 Task: Select the expand option in the cursor blinking.
Action: Mouse moved to (15, 487)
Screenshot: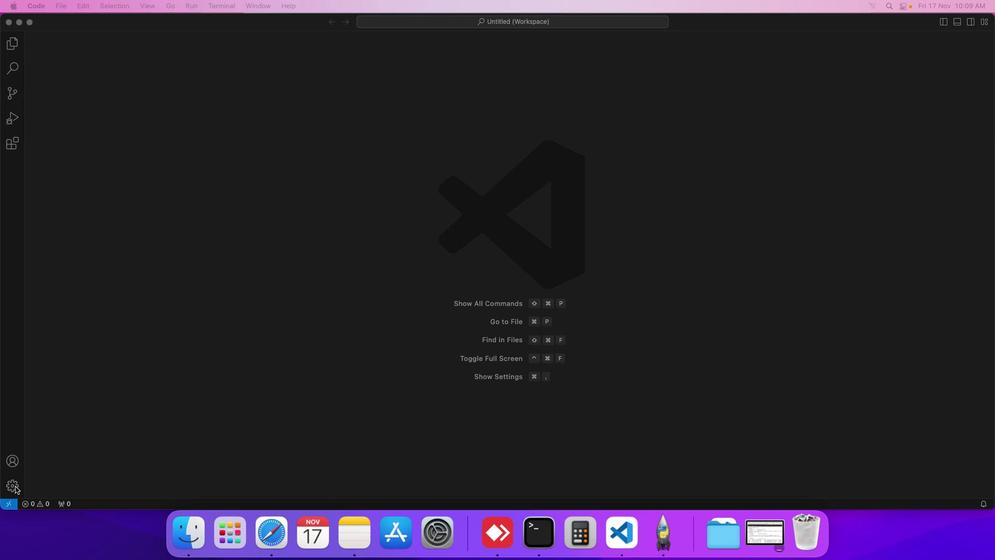 
Action: Mouse pressed left at (15, 487)
Screenshot: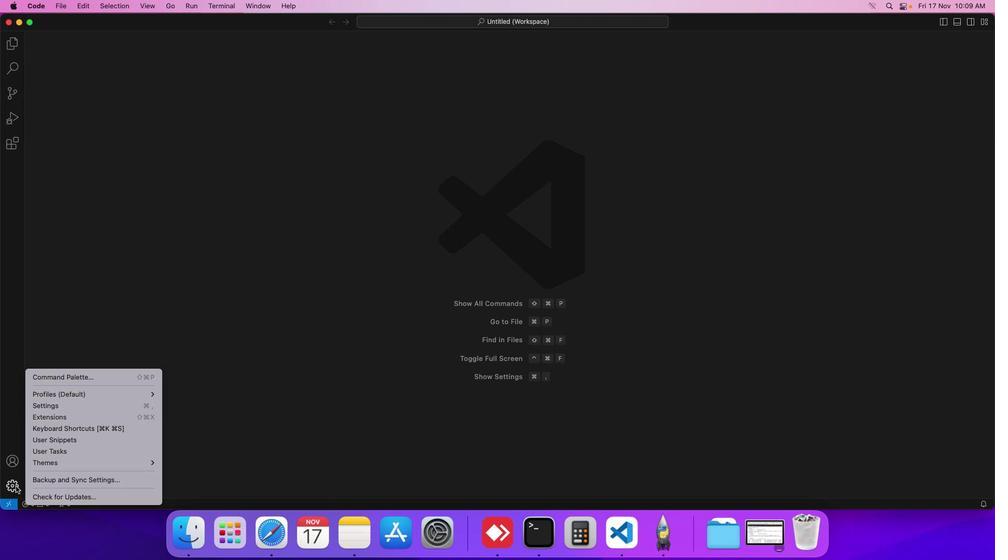 
Action: Mouse moved to (49, 404)
Screenshot: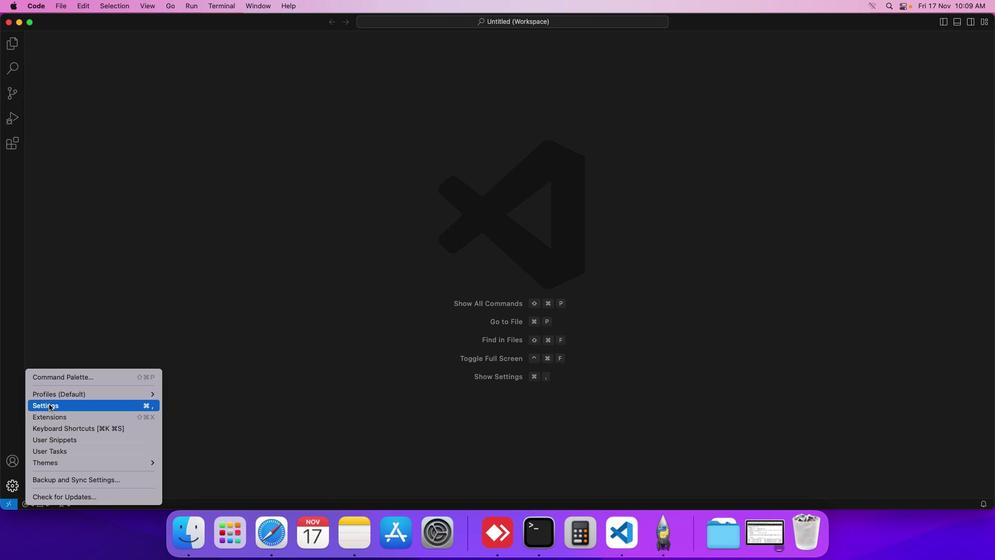 
Action: Mouse pressed left at (49, 404)
Screenshot: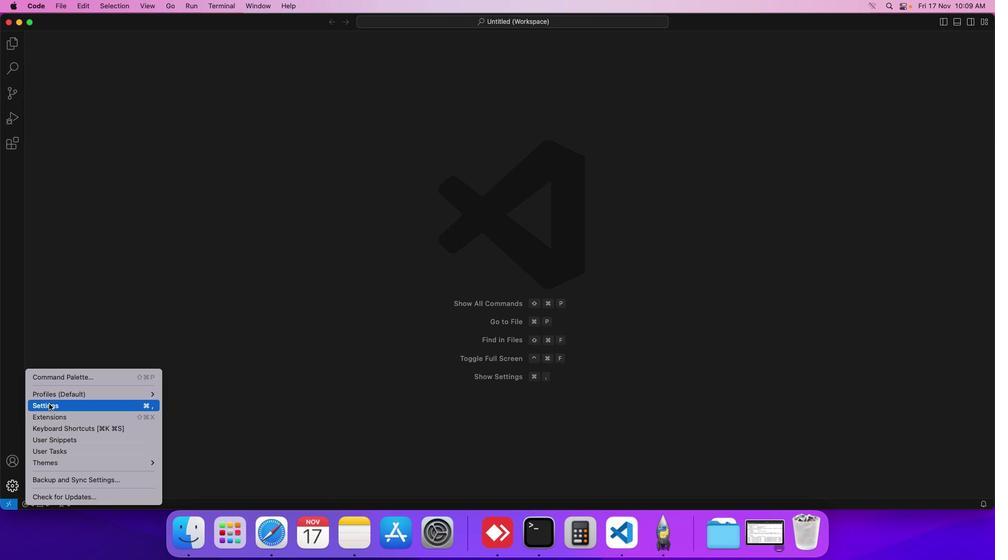 
Action: Mouse moved to (248, 84)
Screenshot: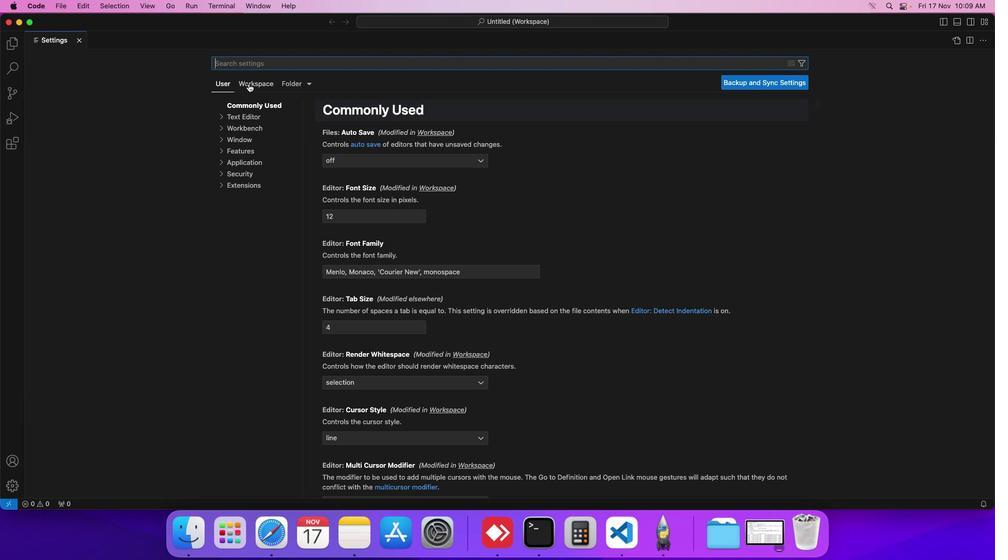 
Action: Mouse pressed left at (248, 84)
Screenshot: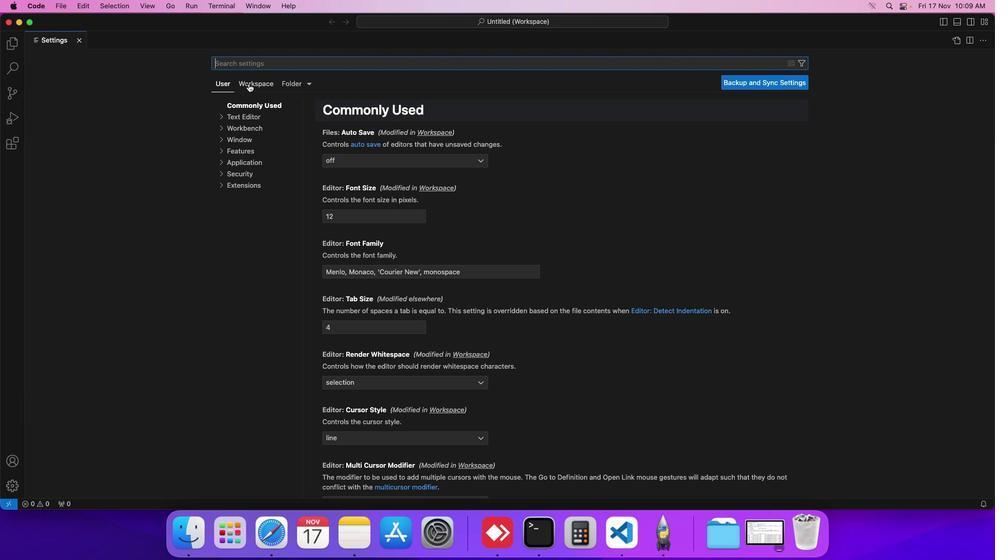 
Action: Mouse moved to (244, 115)
Screenshot: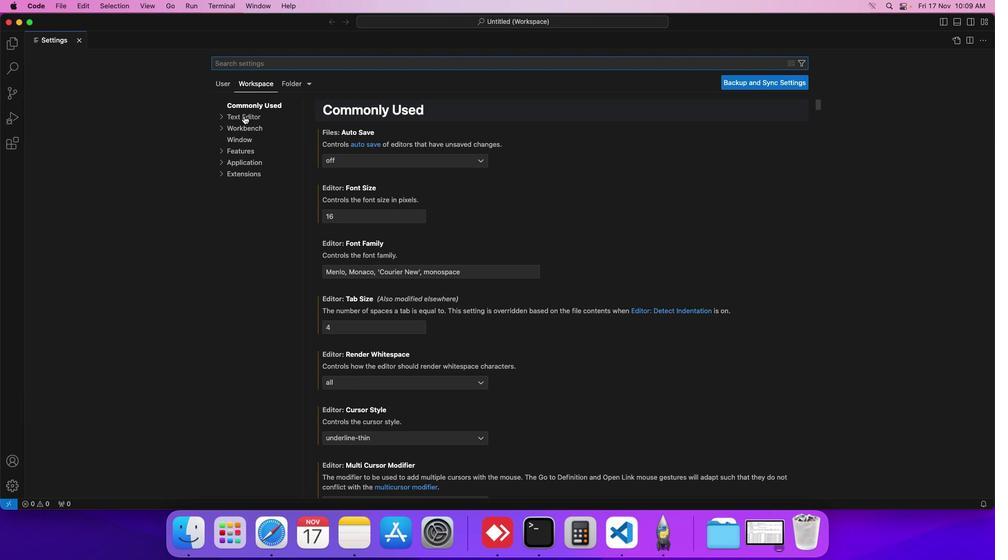 
Action: Mouse pressed left at (244, 115)
Screenshot: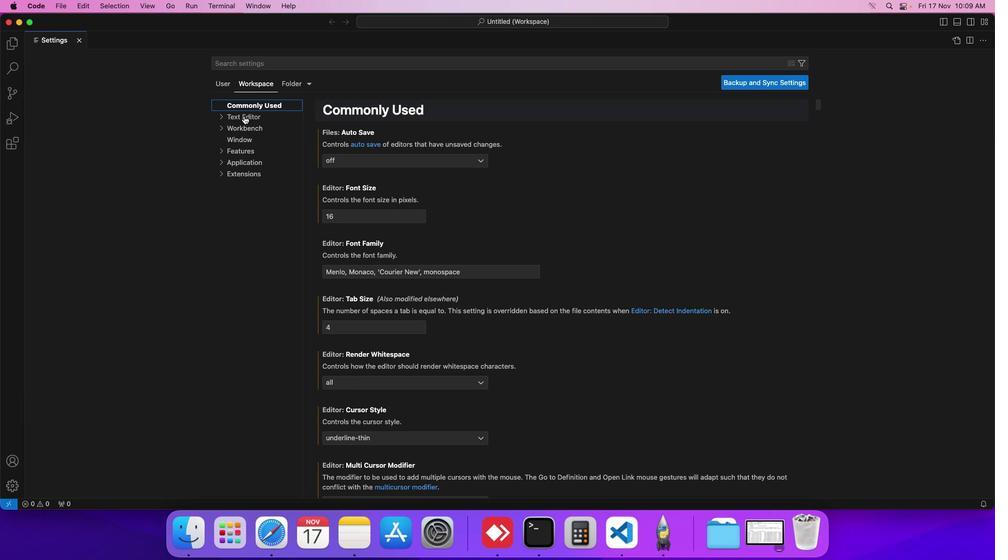 
Action: Mouse moved to (244, 127)
Screenshot: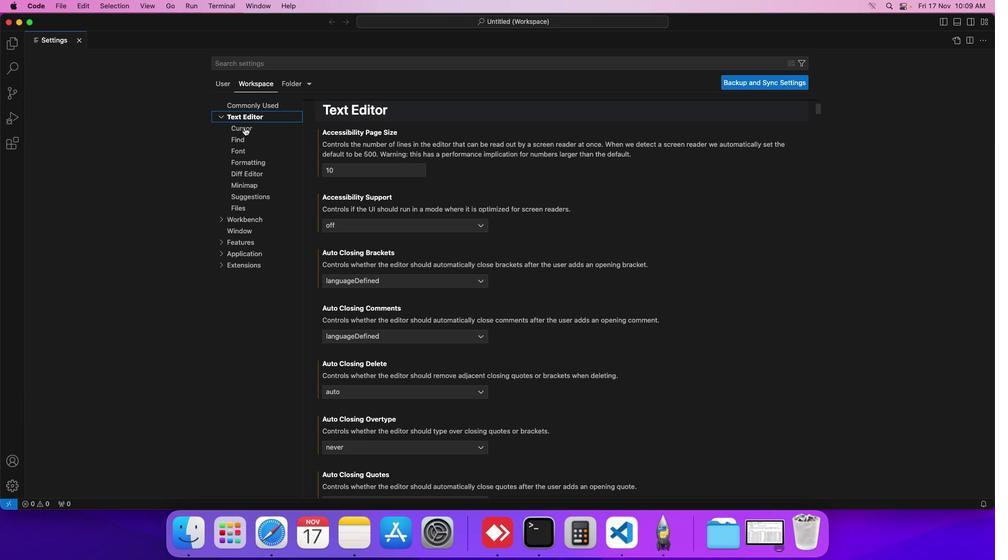 
Action: Mouse pressed left at (244, 127)
Screenshot: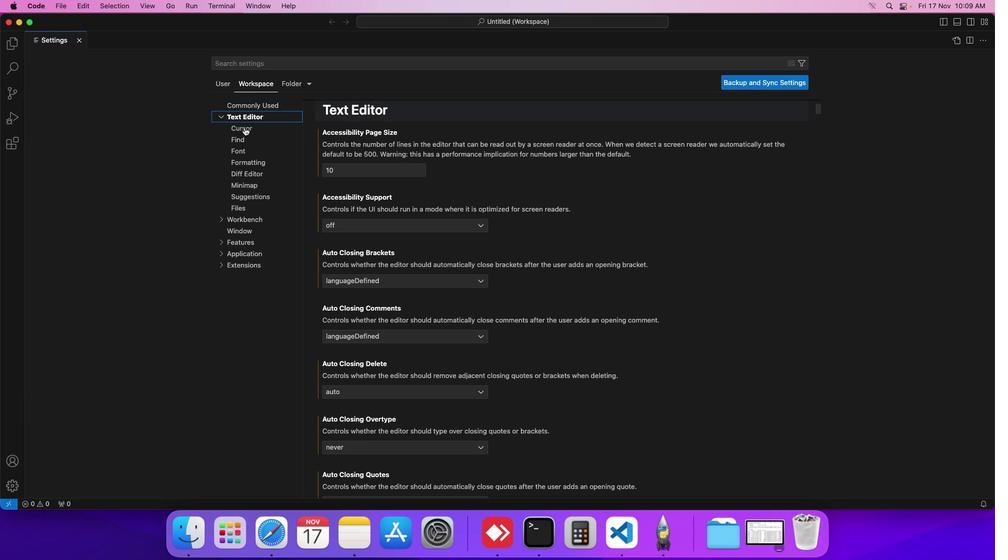 
Action: Mouse moved to (413, 163)
Screenshot: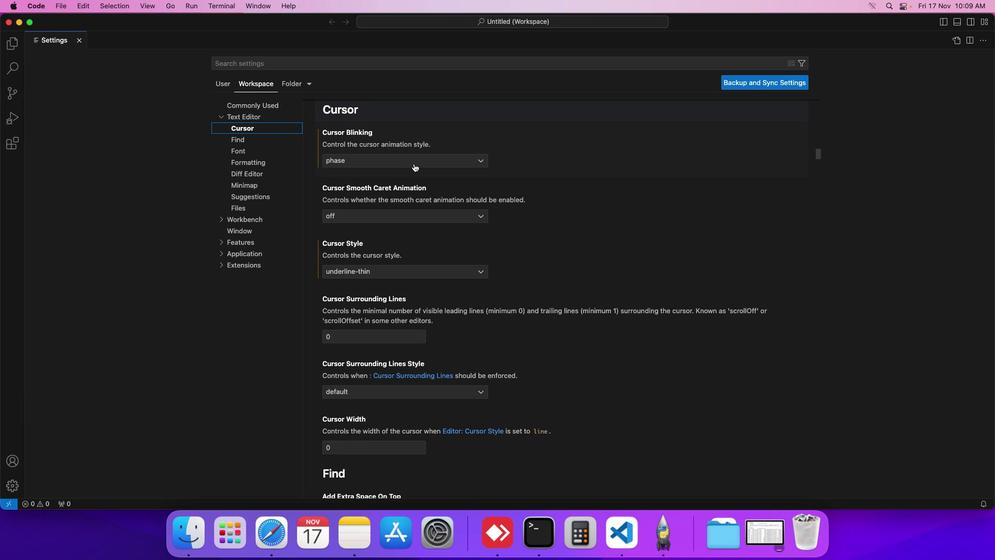 
Action: Mouse pressed left at (413, 163)
Screenshot: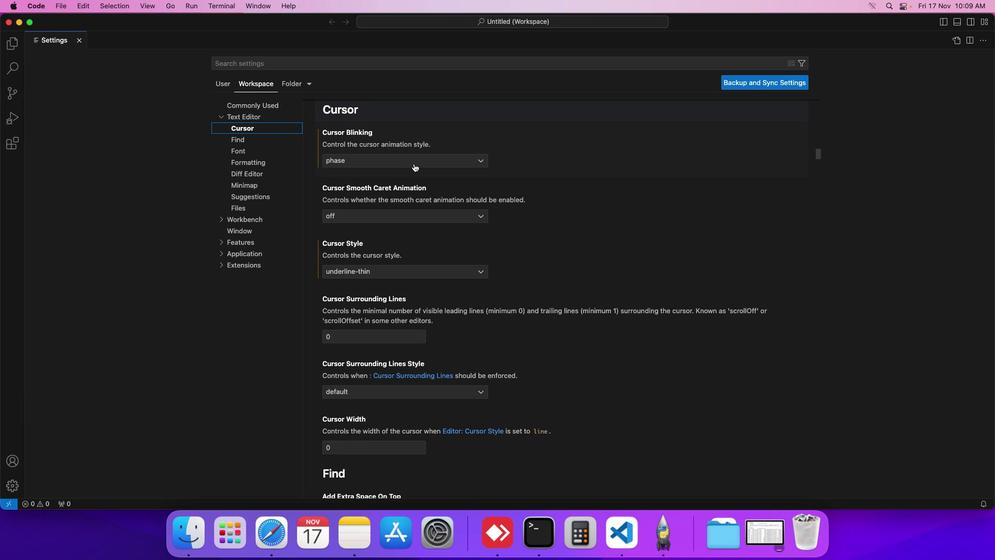 
Action: Mouse moved to (369, 206)
Screenshot: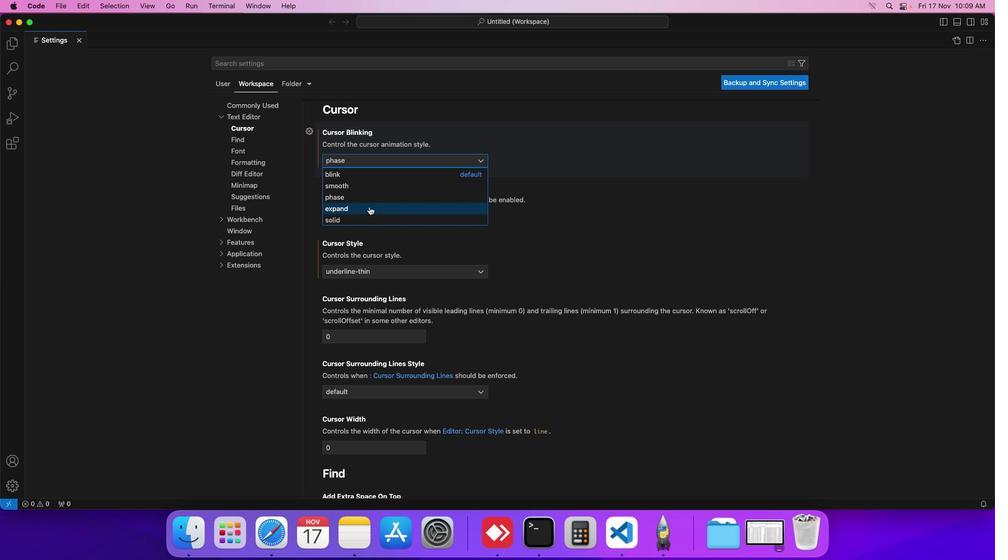 
Action: Mouse pressed left at (369, 206)
Screenshot: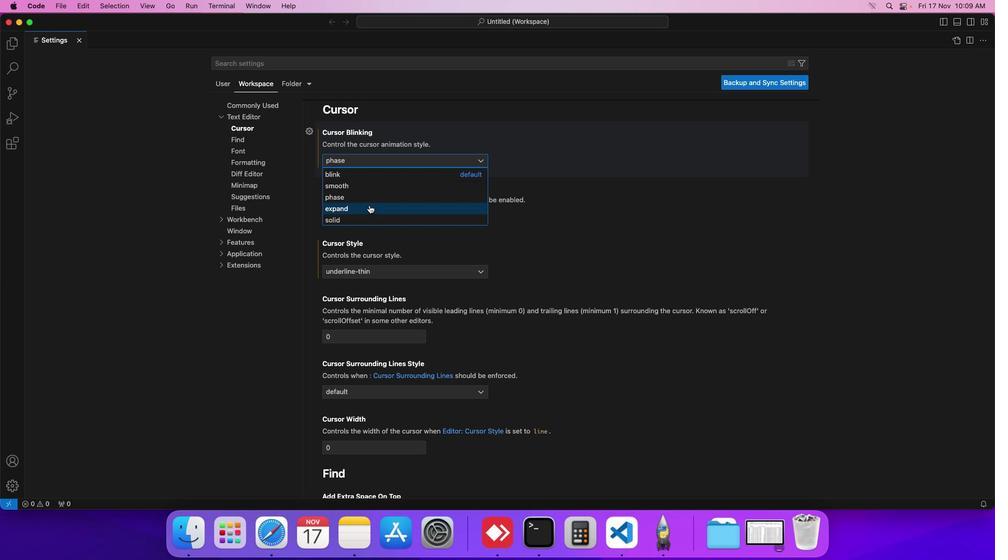 
Action: Mouse moved to (391, 171)
Screenshot: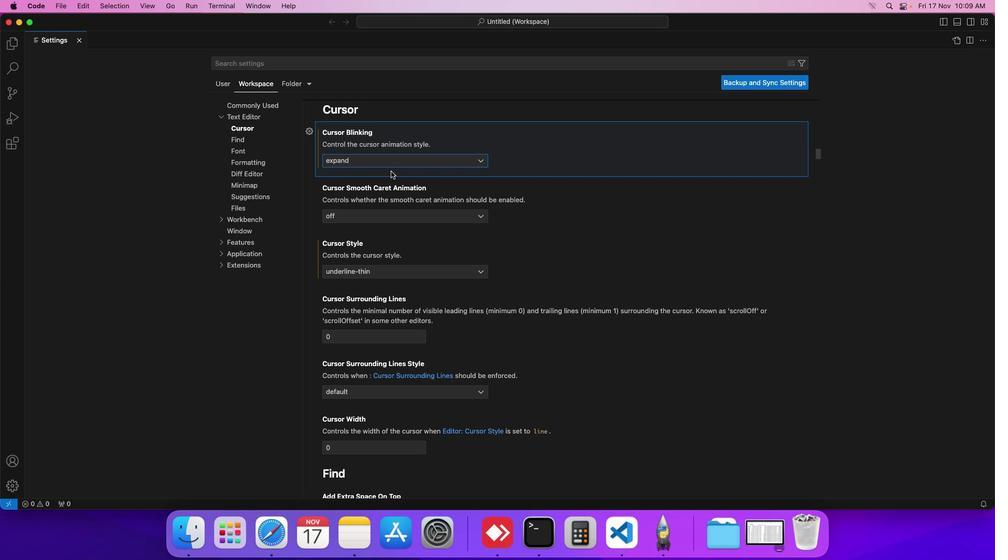
